 Task: Open the event Casual Lunch and Learn: Stress Management Techniques on '2024/05/18', change the date to 2024/03/17, change the font style of the description to Times New Roman, set the availability to Away, insert an emoji Green heart, logged in from the account softage.10@softage.net and add another guest for the event, softage.2@softage.net. Change the alignment of the event description to Align center.Change the font color of the description to Orange and select an event charm, 
Action: Mouse moved to (376, 160)
Screenshot: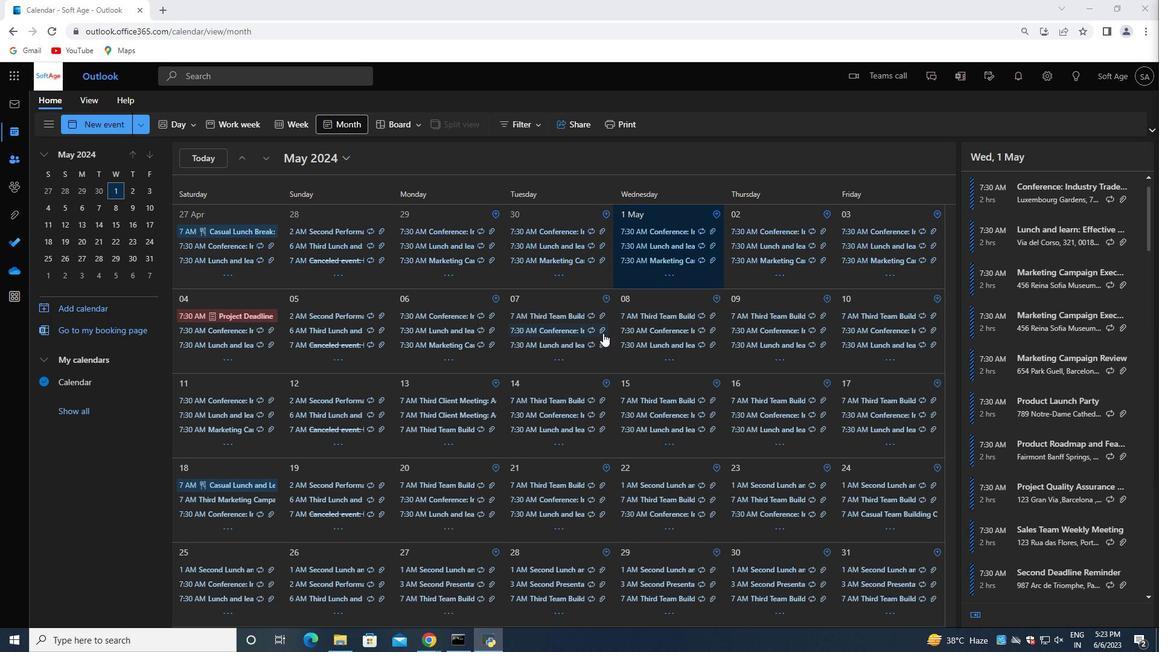 
Action: Mouse pressed left at (376, 160)
Screenshot: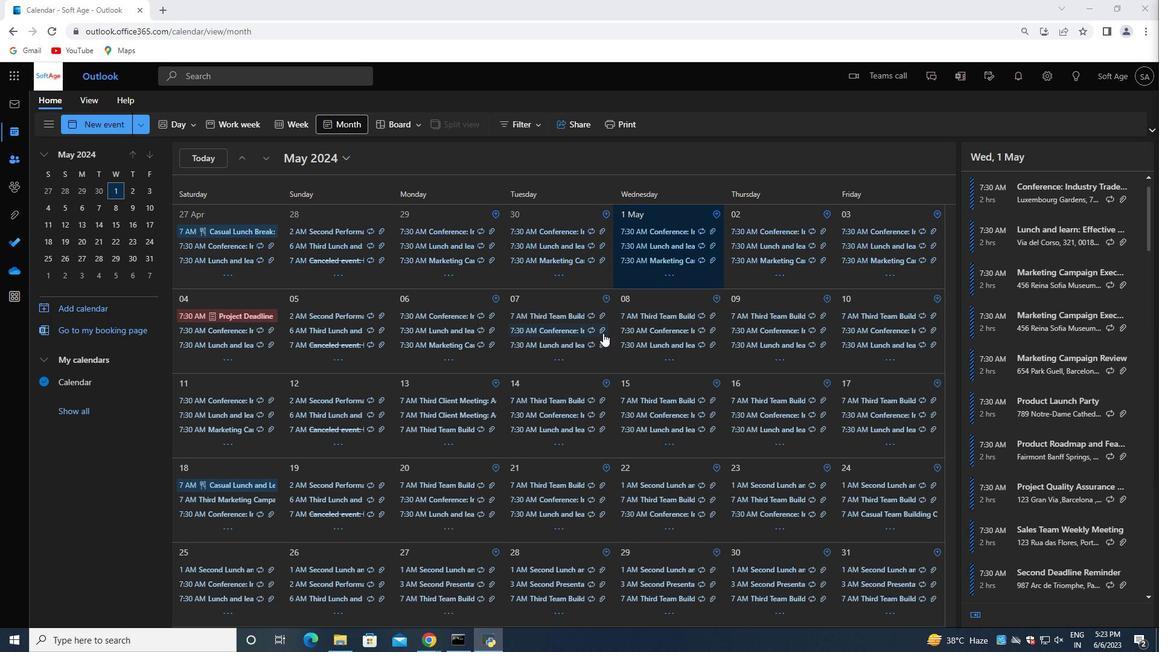 
Action: Mouse moved to (394, 192)
Screenshot: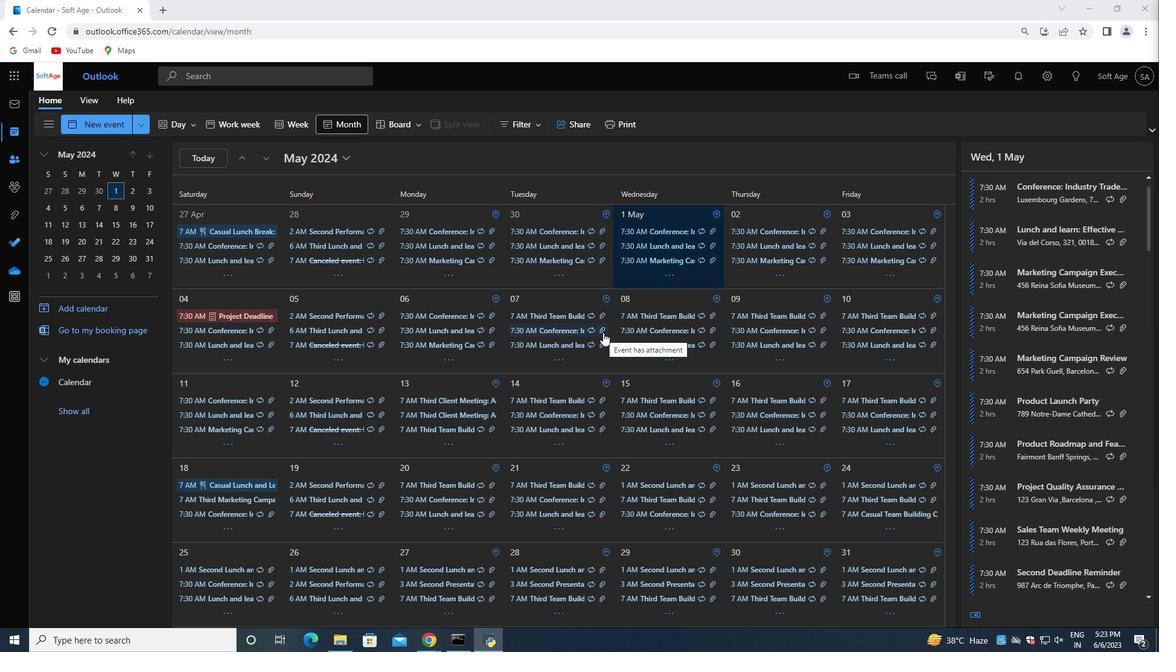
Action: Mouse pressed left at (394, 192)
Screenshot: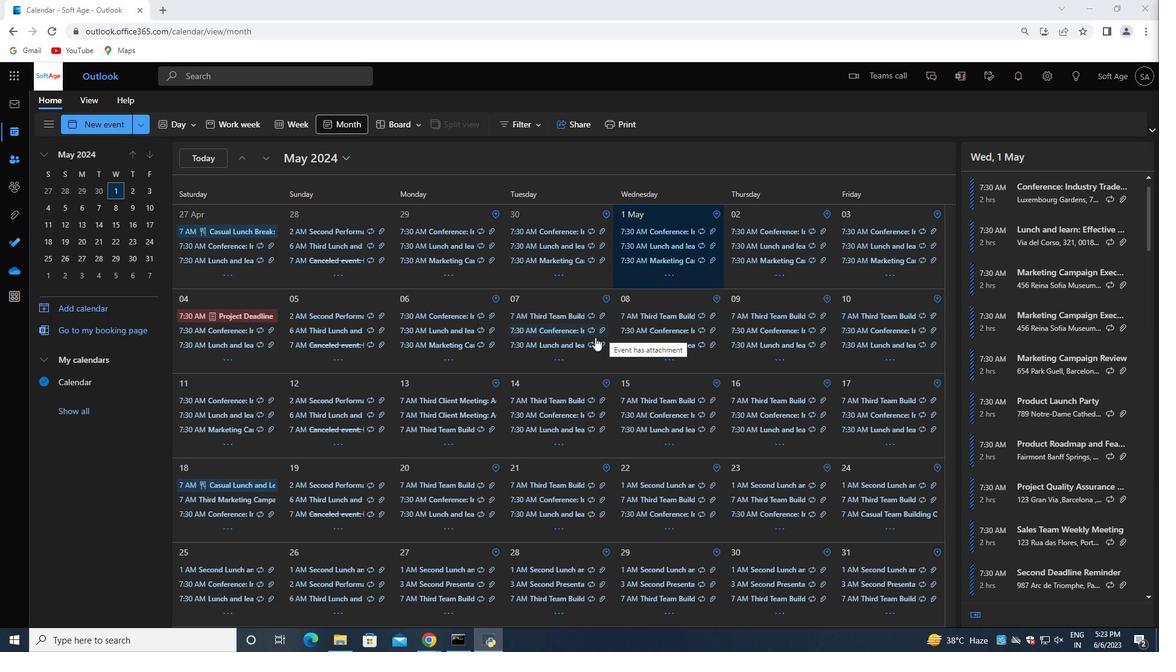 
Action: Mouse moved to (303, 237)
Screenshot: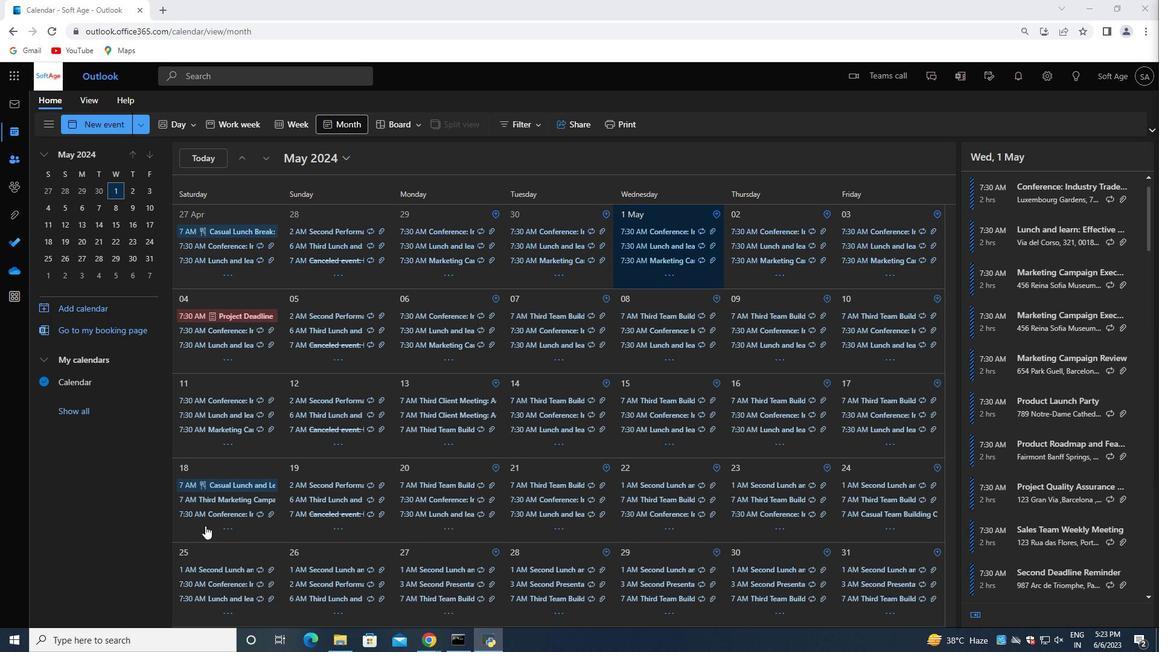 
Action: Mouse pressed left at (303, 237)
Screenshot: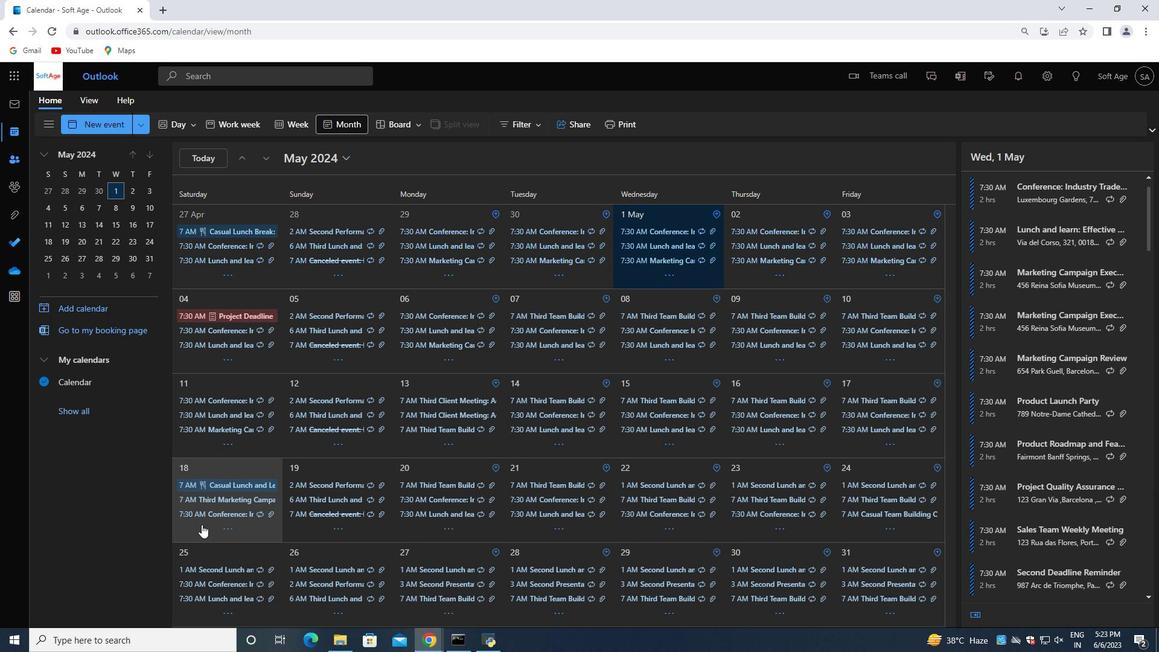 
Action: Mouse moved to (201, 524)
Screenshot: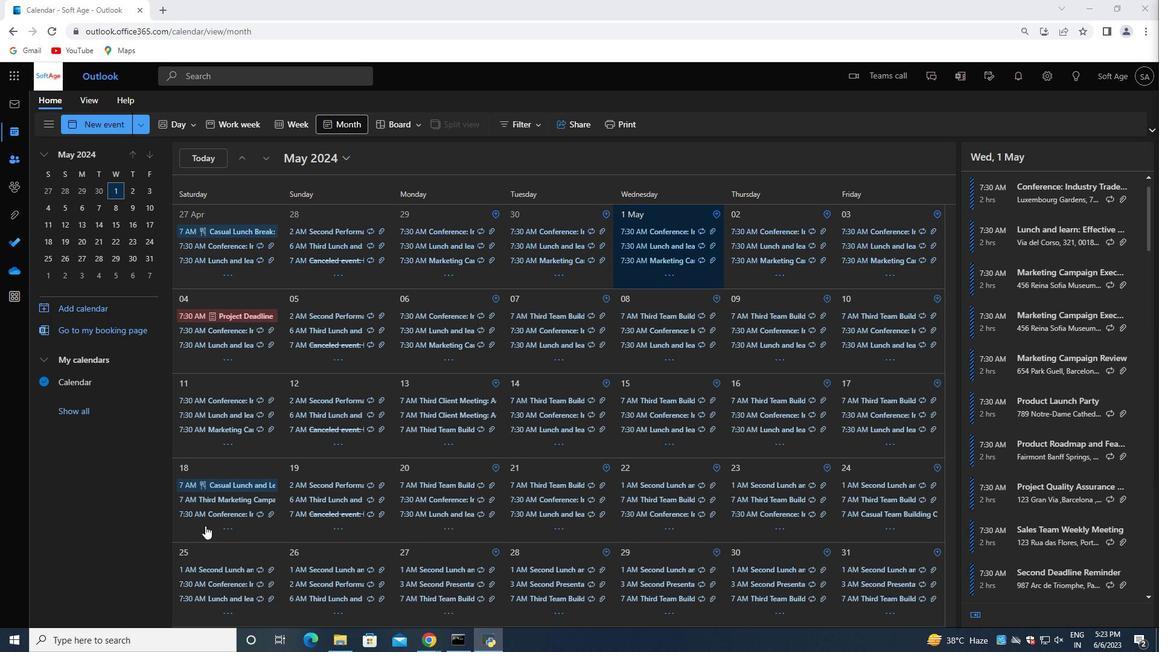 
Action: Mouse pressed left at (201, 524)
Screenshot: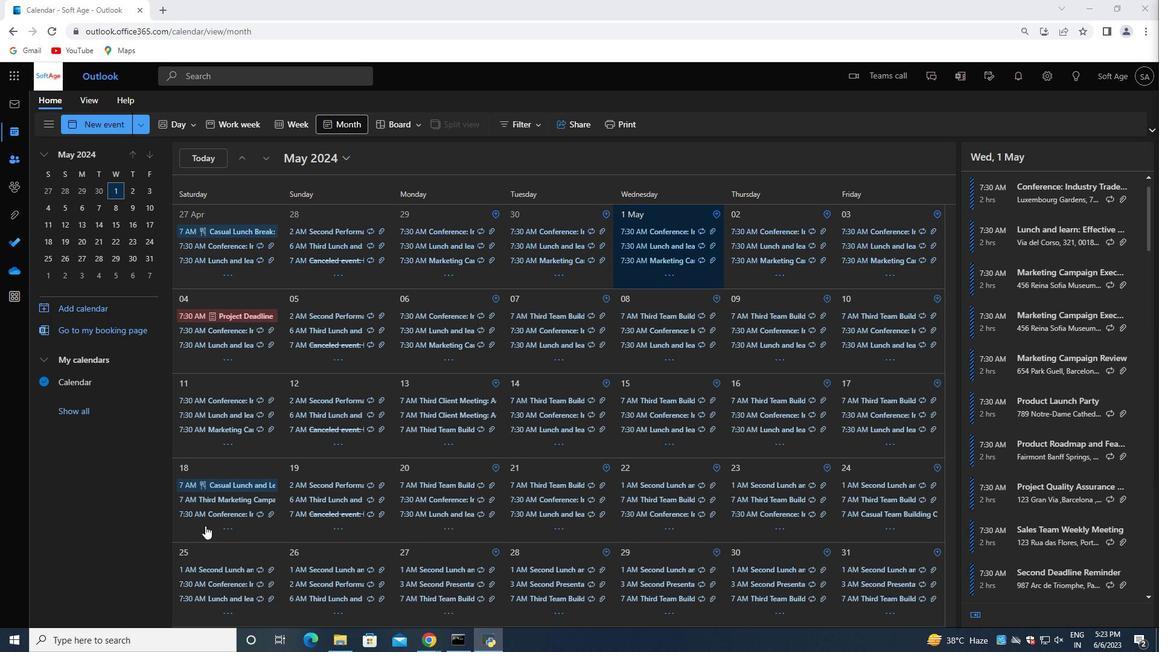 
Action: Mouse moved to (1006, 202)
Screenshot: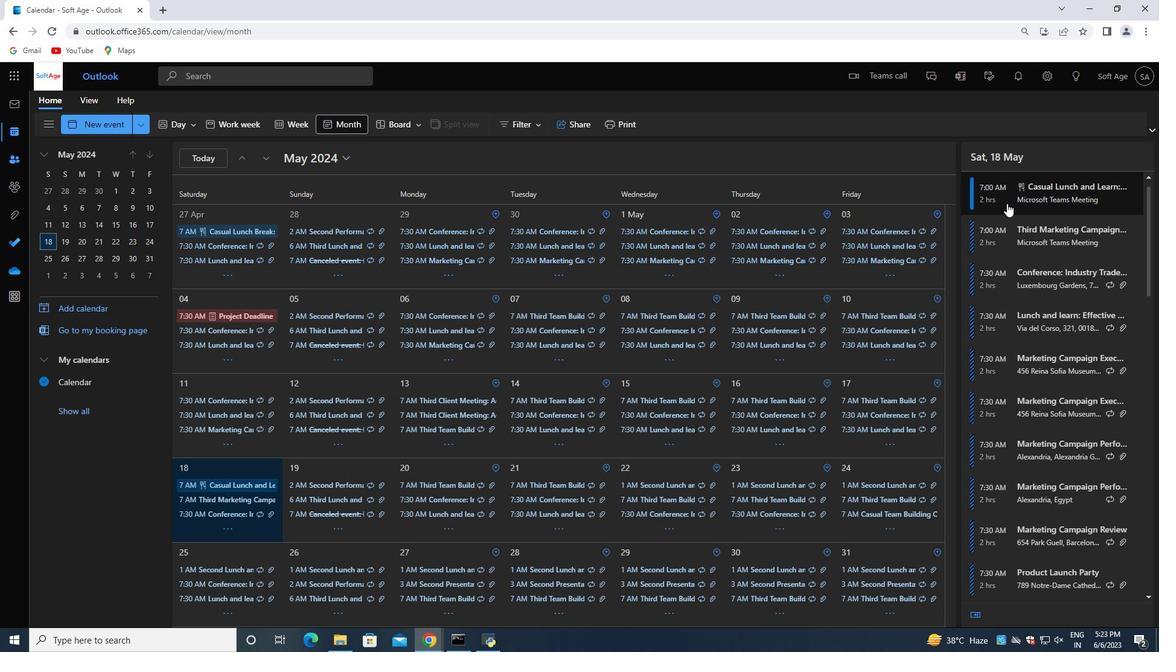 
Action: Mouse pressed left at (1006, 202)
Screenshot: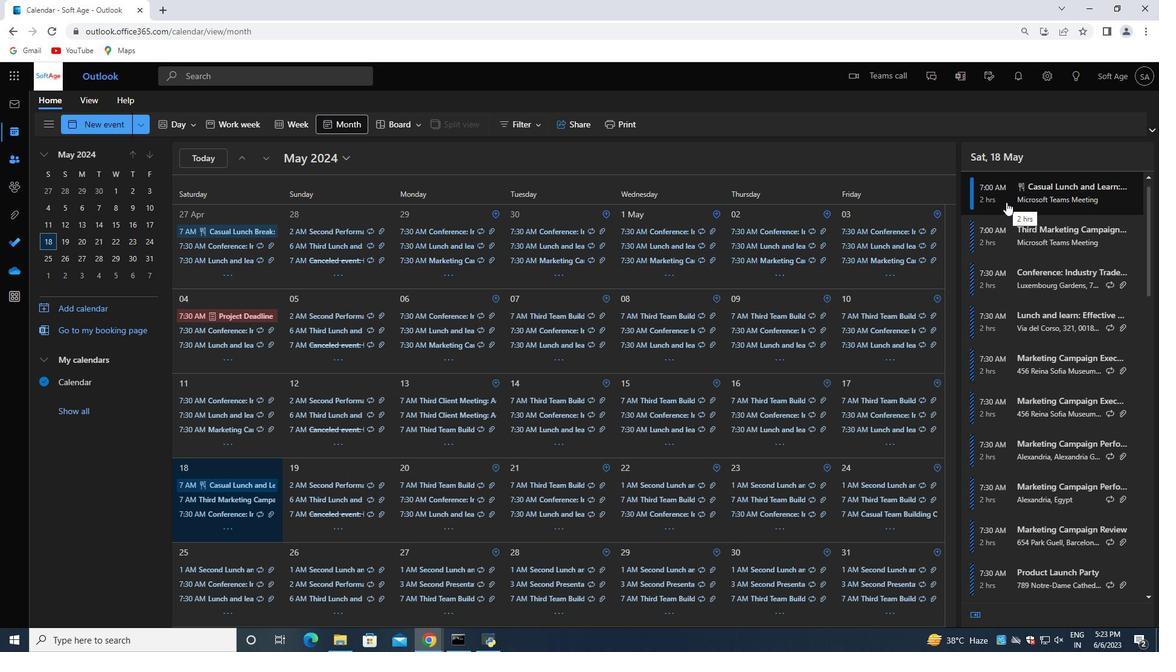 
Action: Mouse moved to (766, 296)
Screenshot: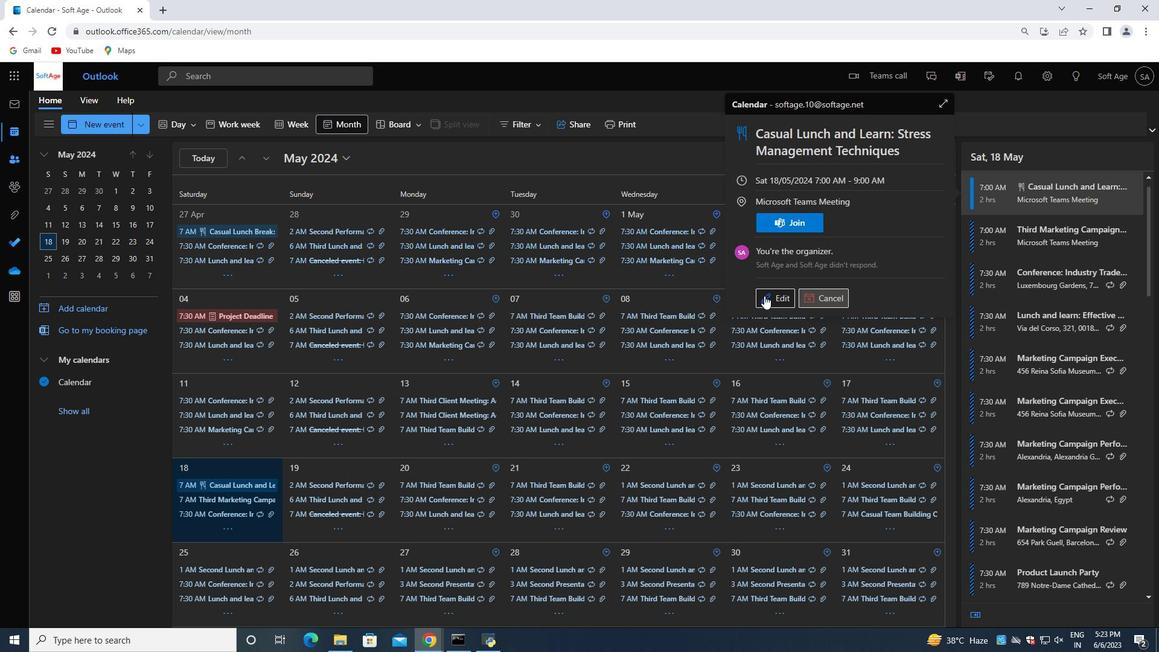 
Action: Mouse pressed left at (766, 296)
Screenshot: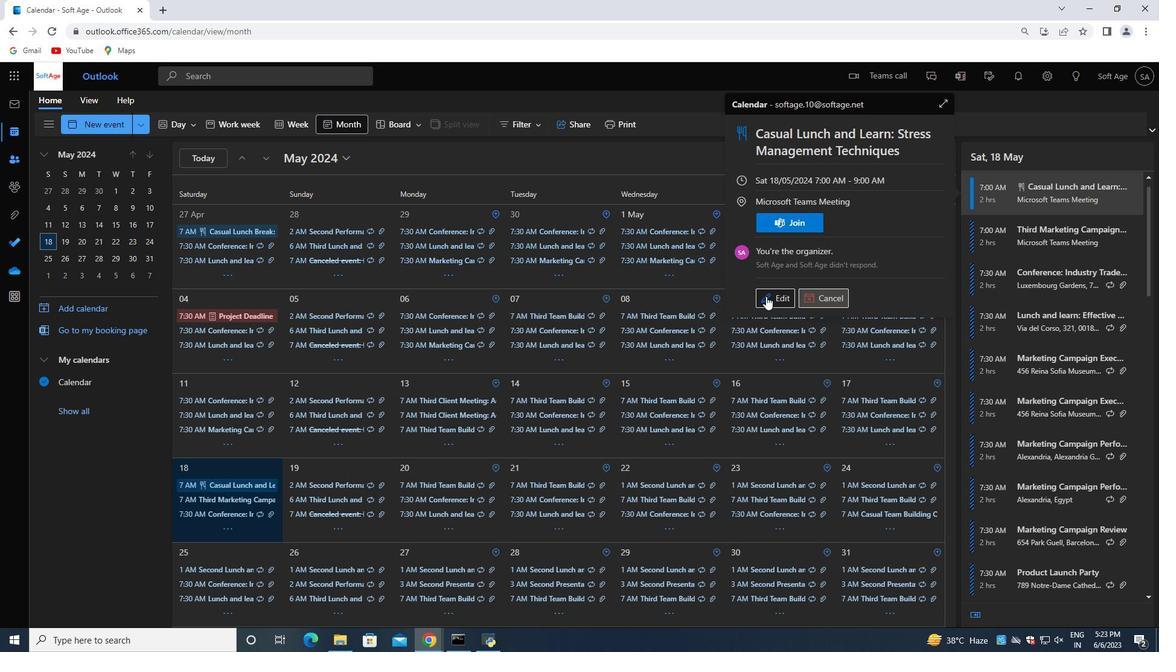 
Action: Mouse moved to (354, 323)
Screenshot: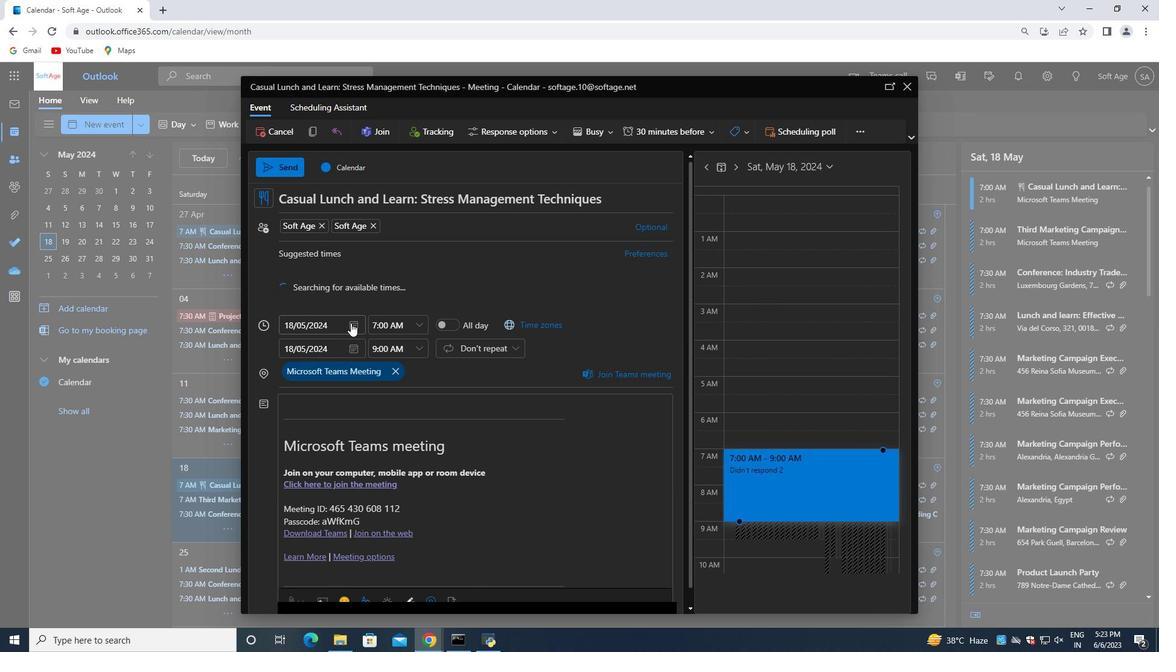 
Action: Mouse pressed left at (354, 323)
Screenshot: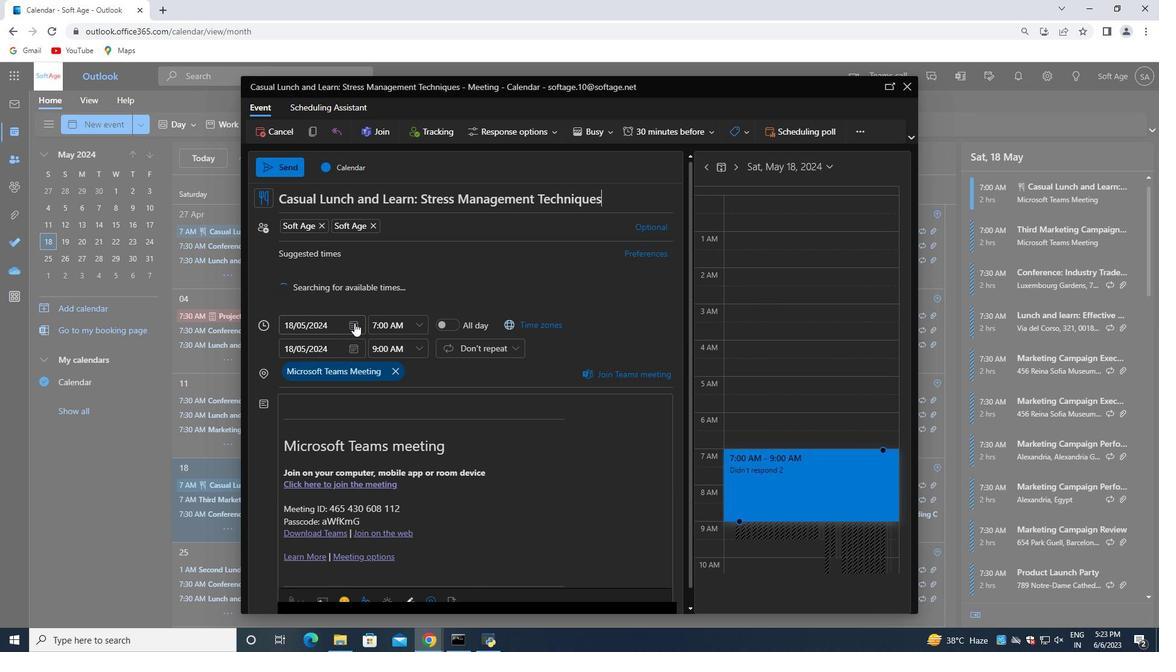 
Action: Mouse moved to (377, 350)
Screenshot: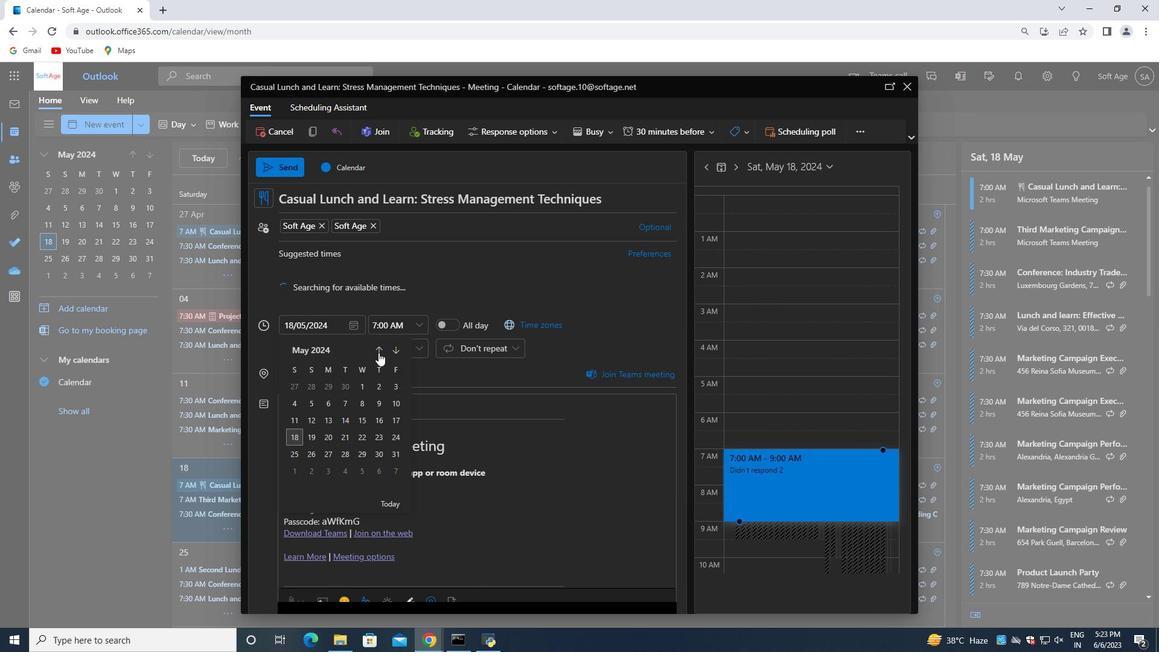 
Action: Mouse pressed left at (377, 350)
Screenshot: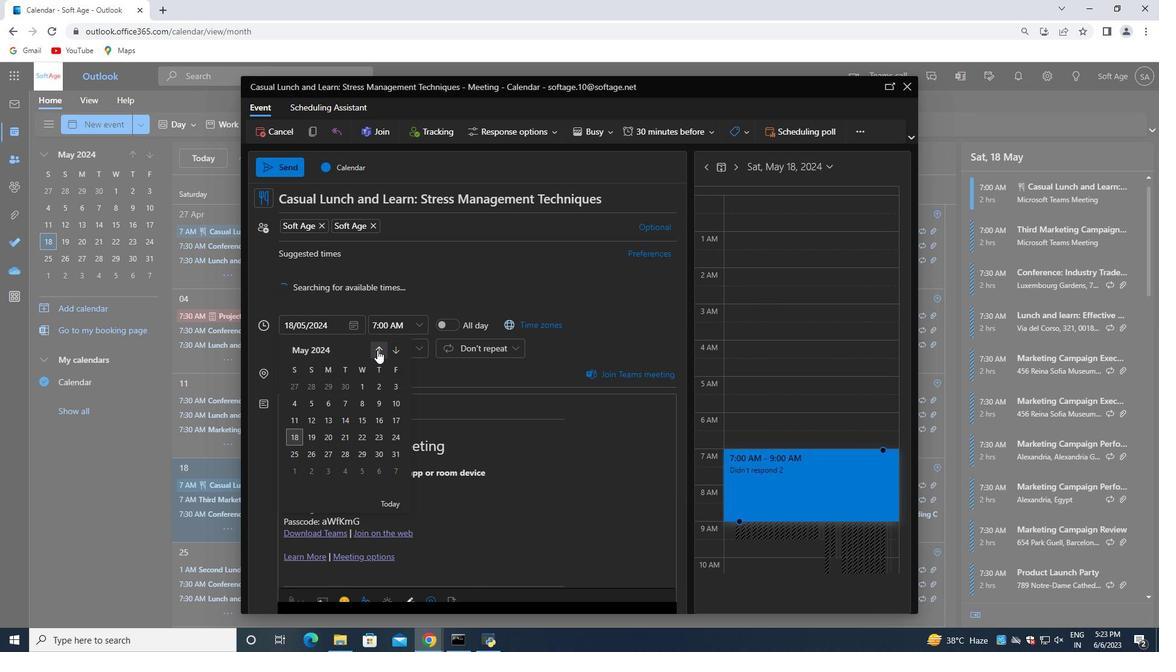 
Action: Mouse pressed left at (377, 350)
Screenshot: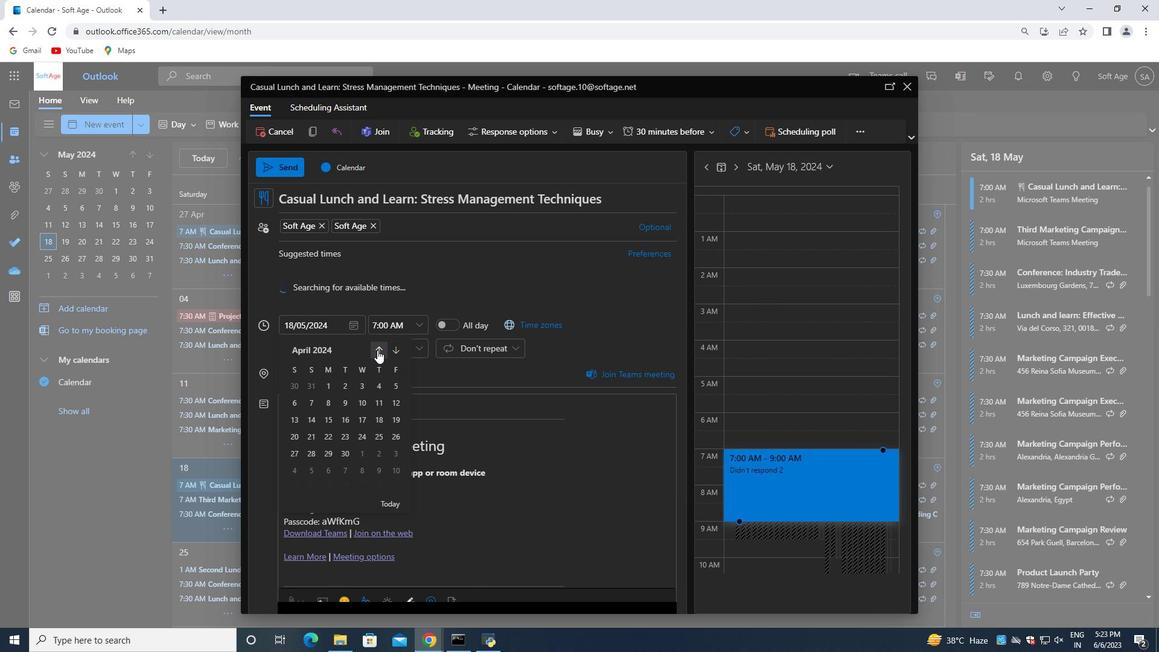 
Action: Mouse moved to (313, 433)
Screenshot: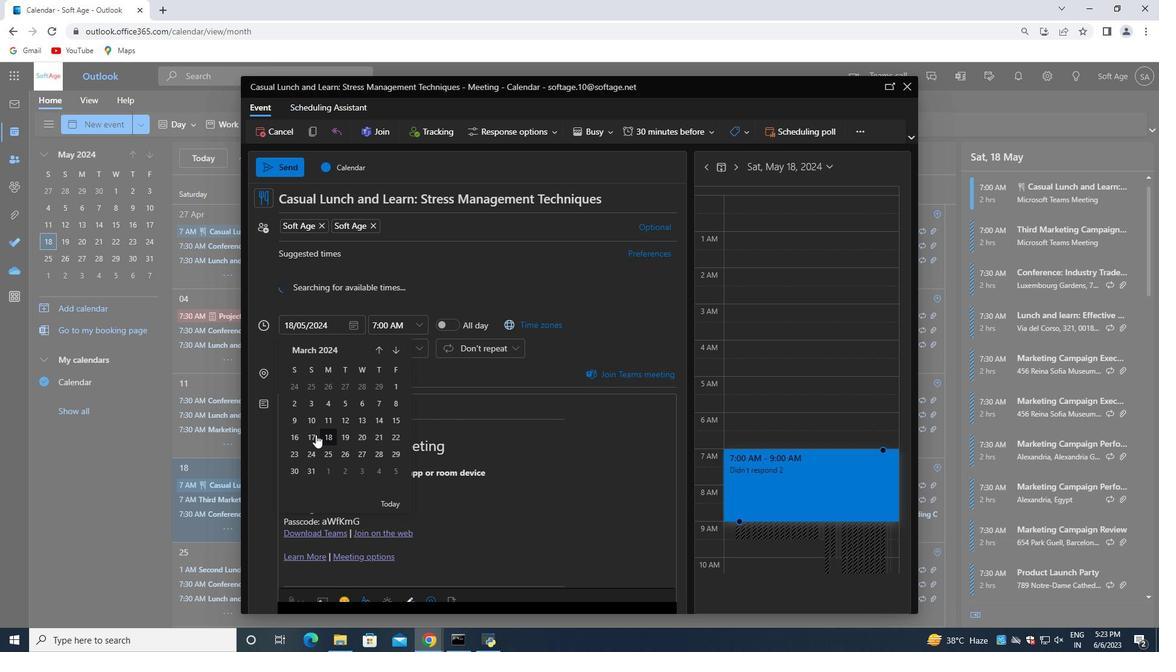 
Action: Mouse pressed left at (313, 433)
Screenshot: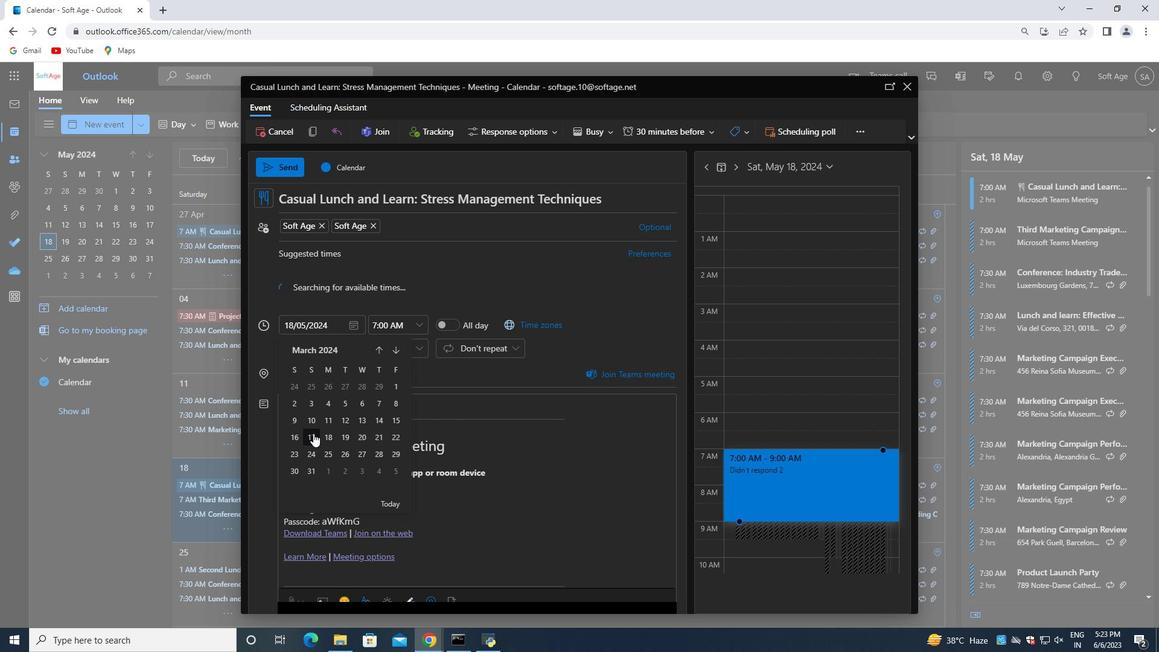 
Action: Mouse moved to (599, 134)
Screenshot: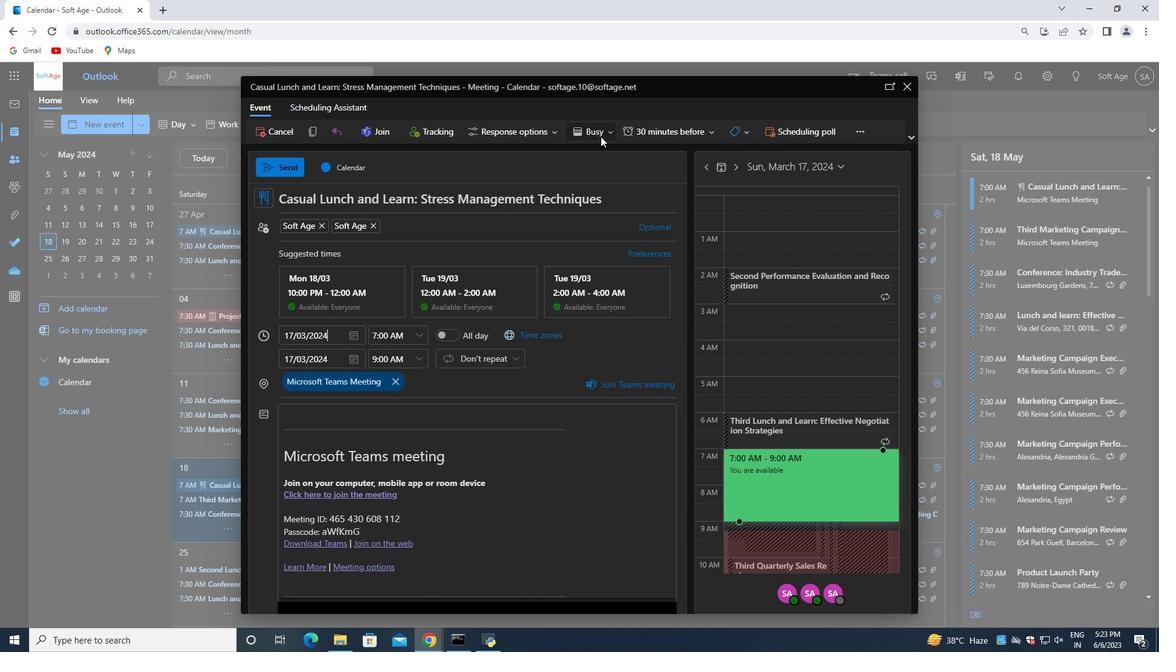 
Action: Mouse pressed left at (599, 134)
Screenshot: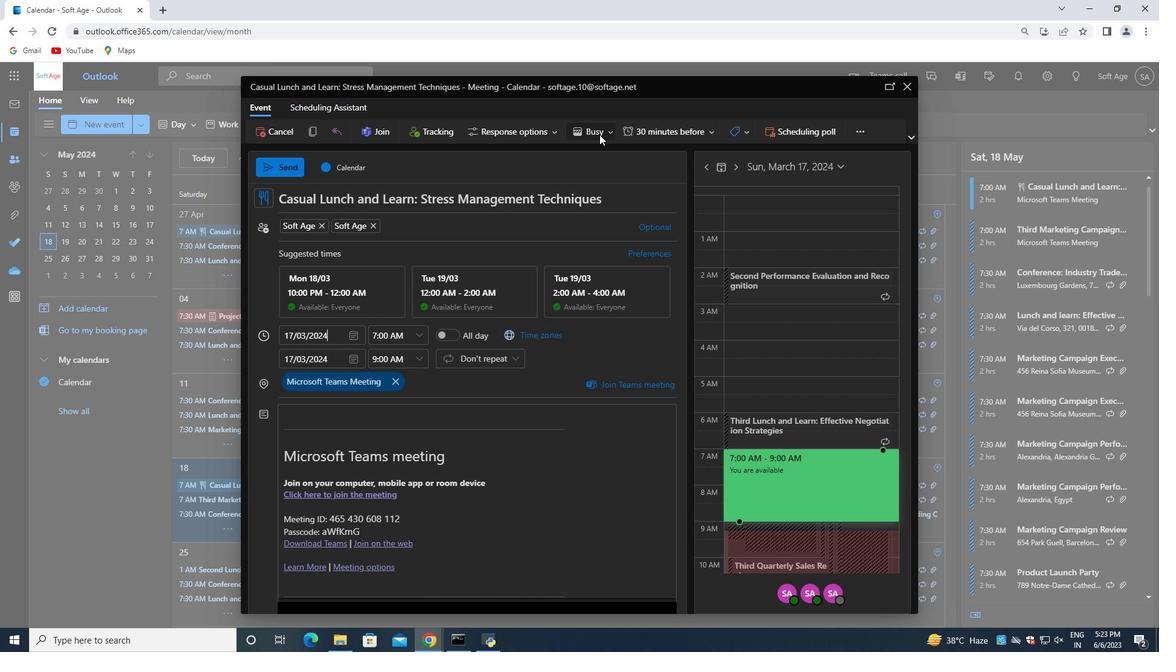 
Action: Mouse moved to (547, 244)
Screenshot: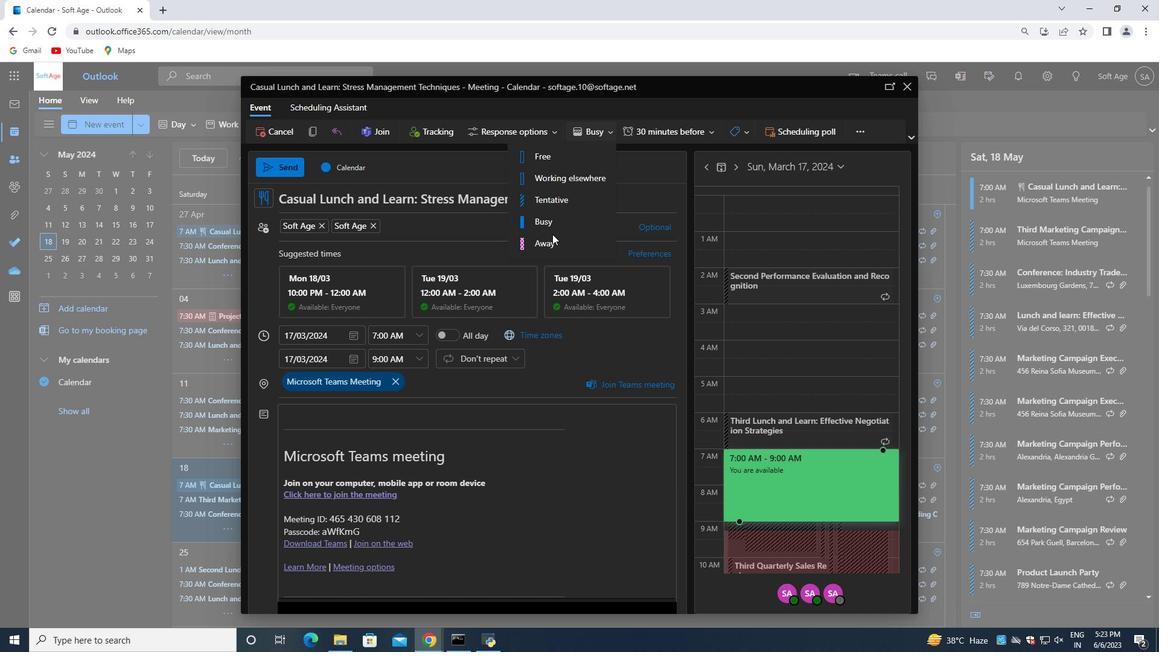 
Action: Mouse pressed left at (547, 244)
Screenshot: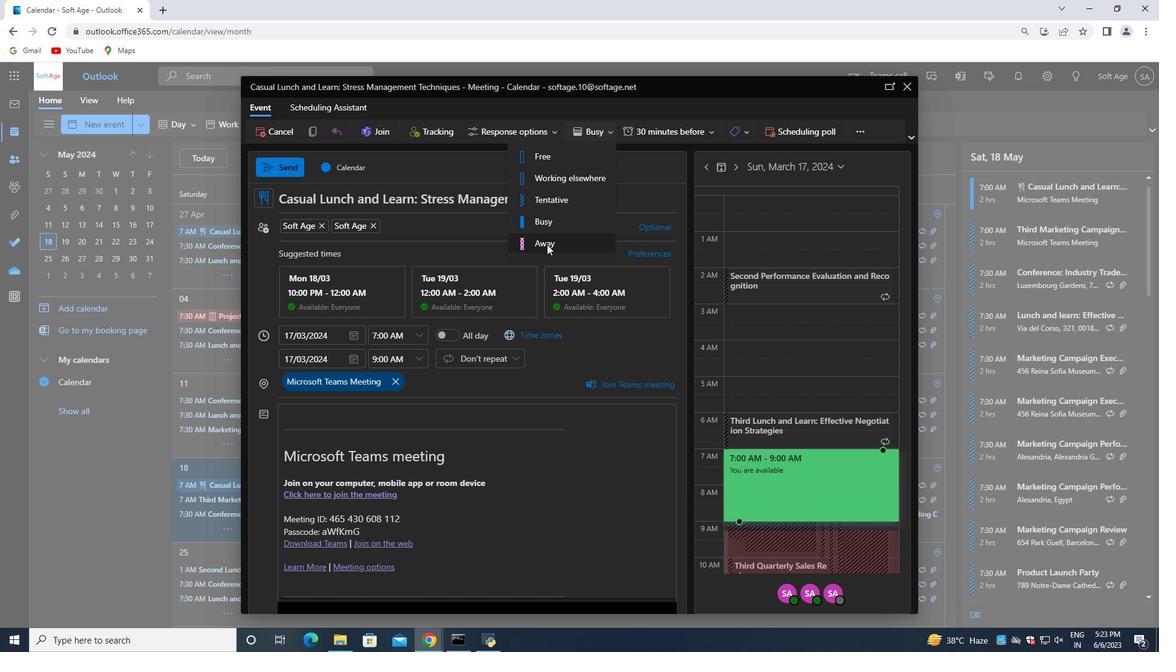 
Action: Mouse moved to (405, 228)
Screenshot: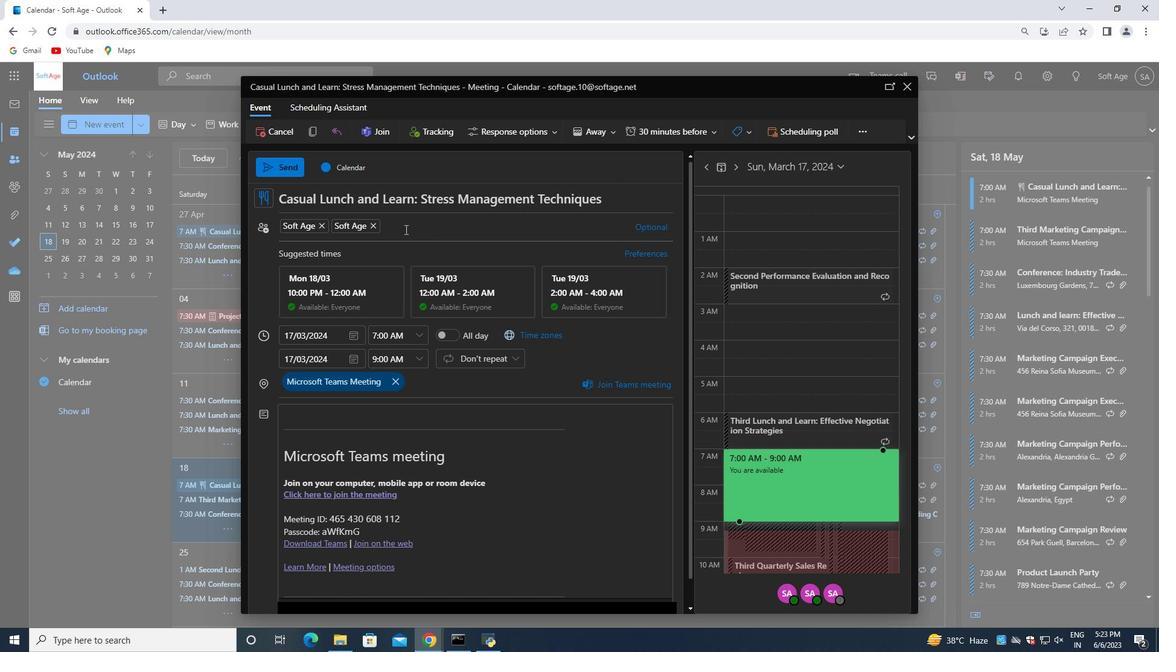
Action: Mouse pressed left at (405, 228)
Screenshot: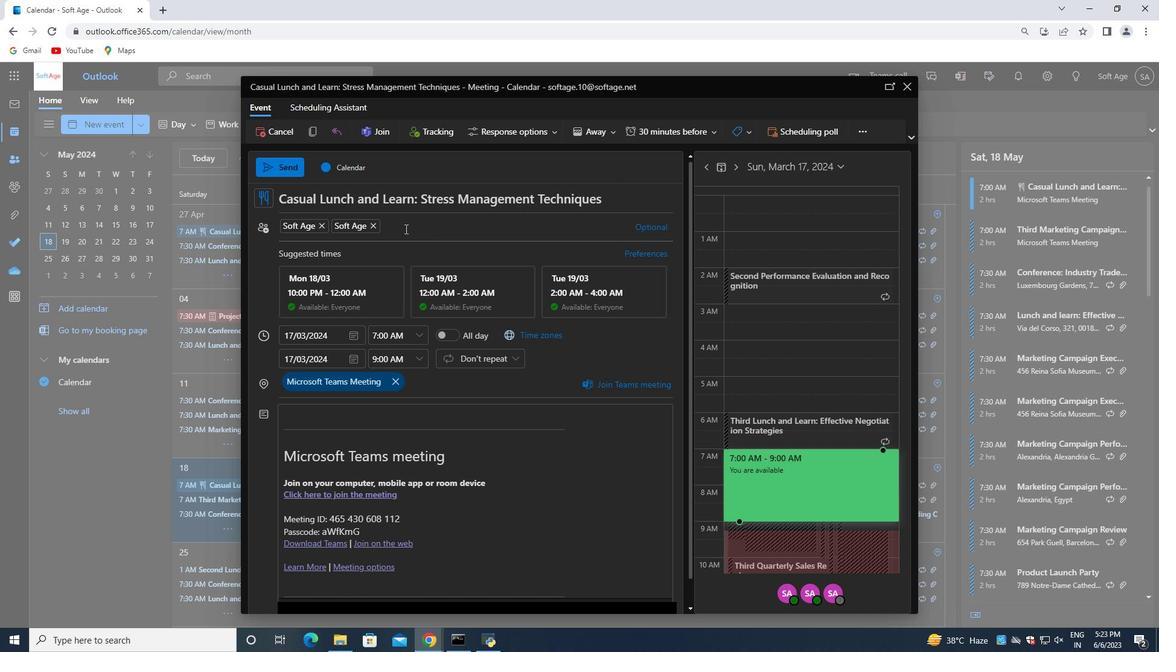 
Action: Mouse moved to (405, 228)
Screenshot: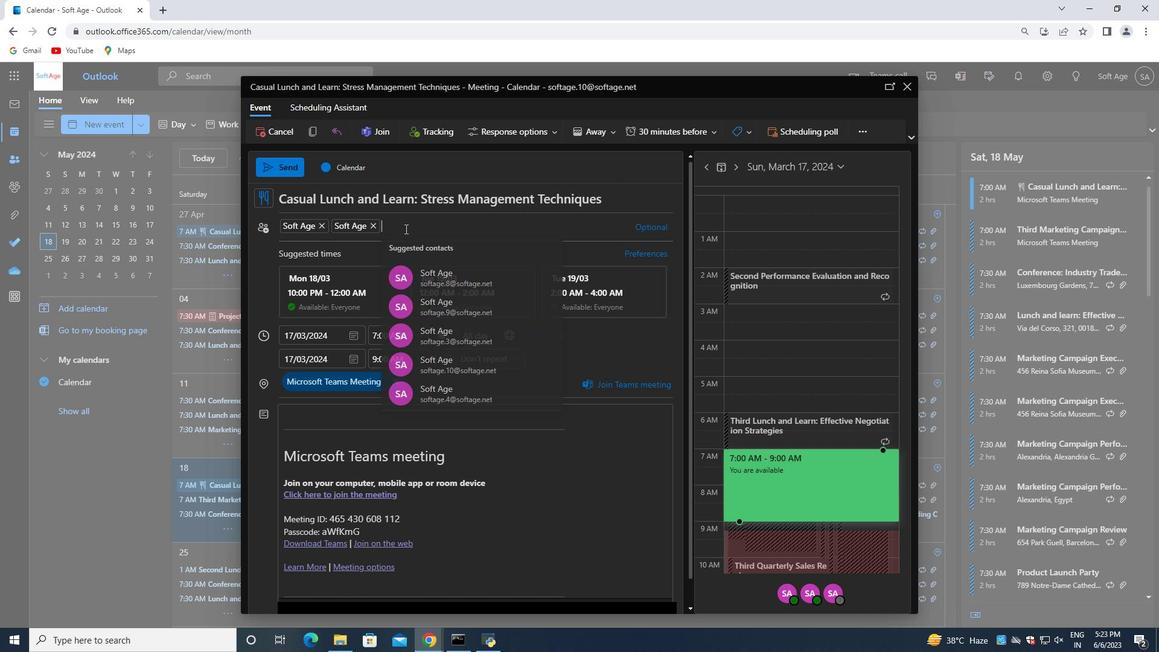 
Action: Key pressed softage.2<Key.shift>@softage.net<Key.enter>
Screenshot: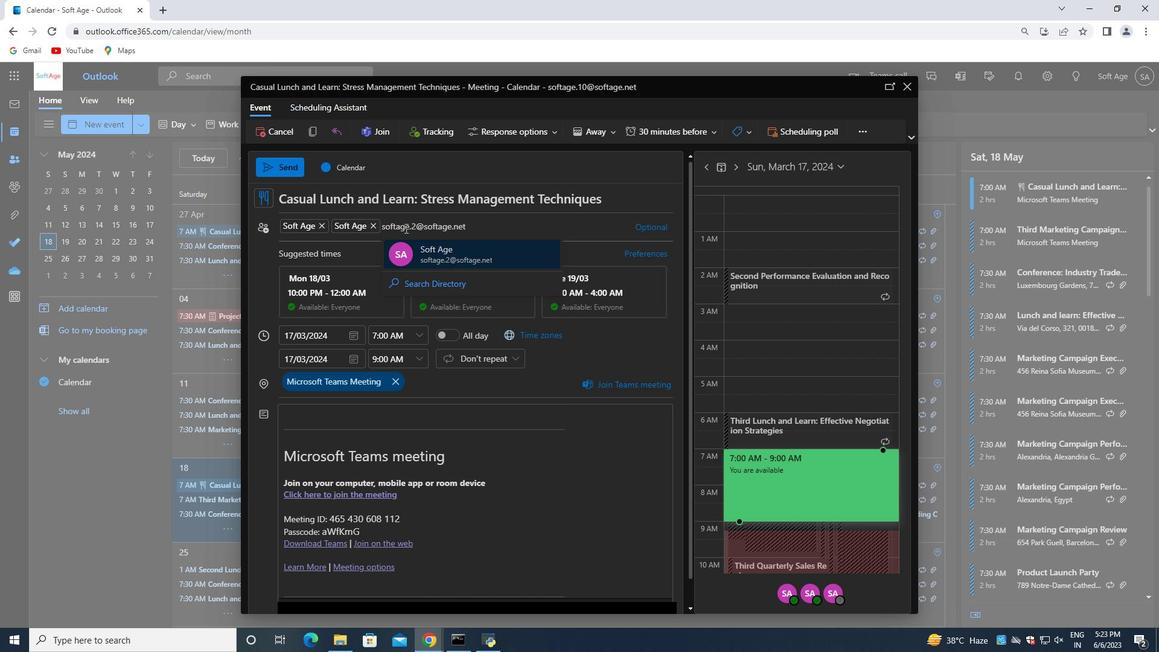 
Action: Mouse moved to (282, 167)
Screenshot: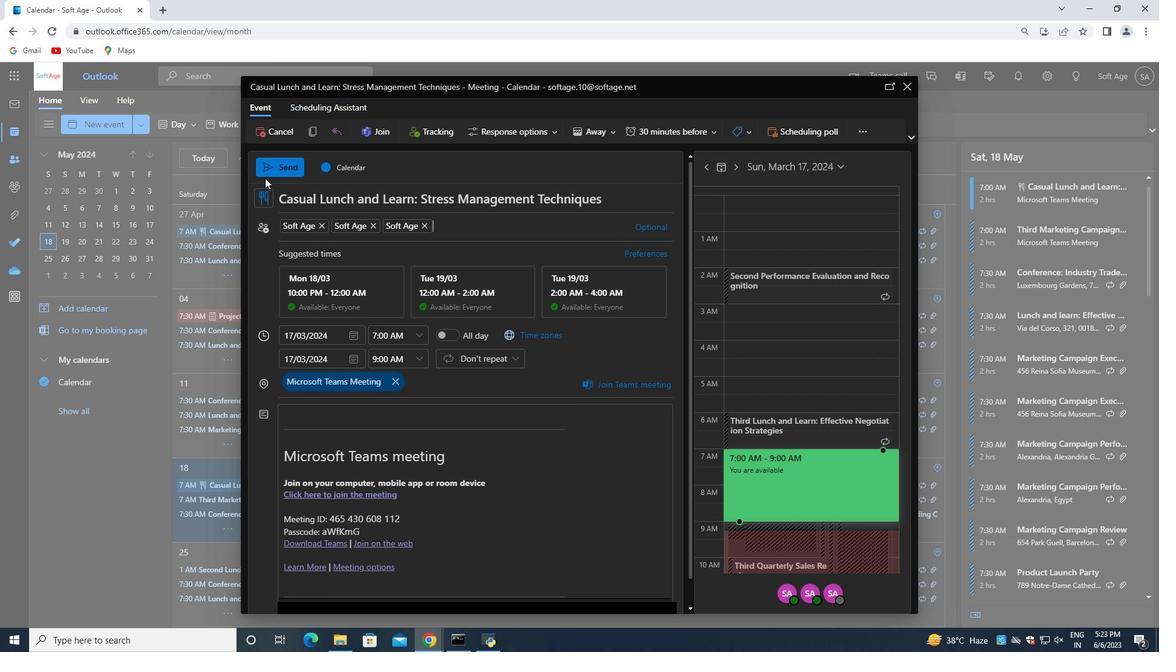 
Action: Mouse pressed left at (282, 167)
Screenshot: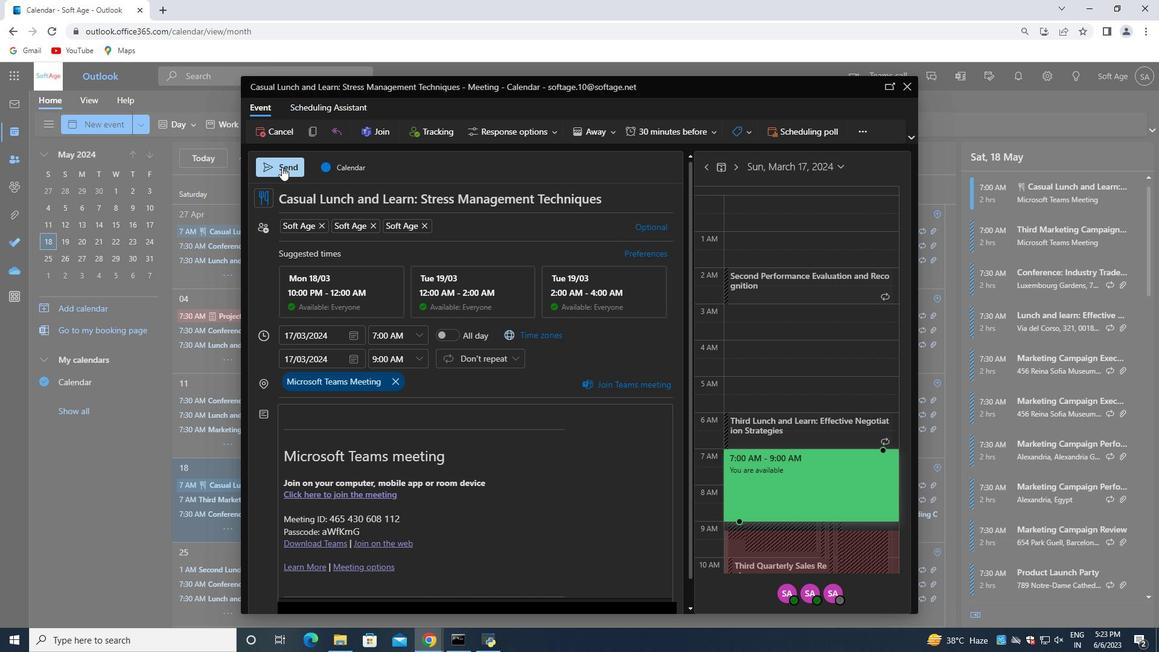 
